 Task: Toggle the badges option in the outline > problems.
Action: Mouse moved to (8, 677)
Screenshot: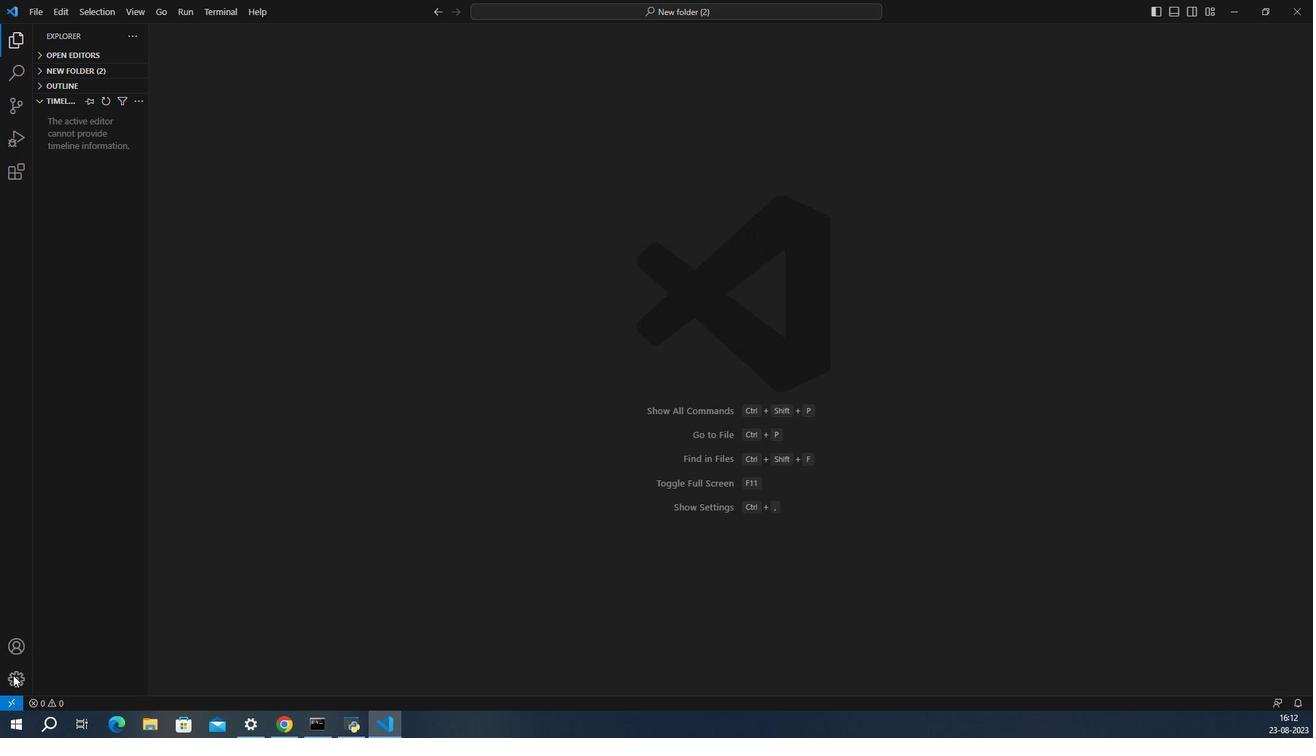 
Action: Mouse pressed left at (8, 677)
Screenshot: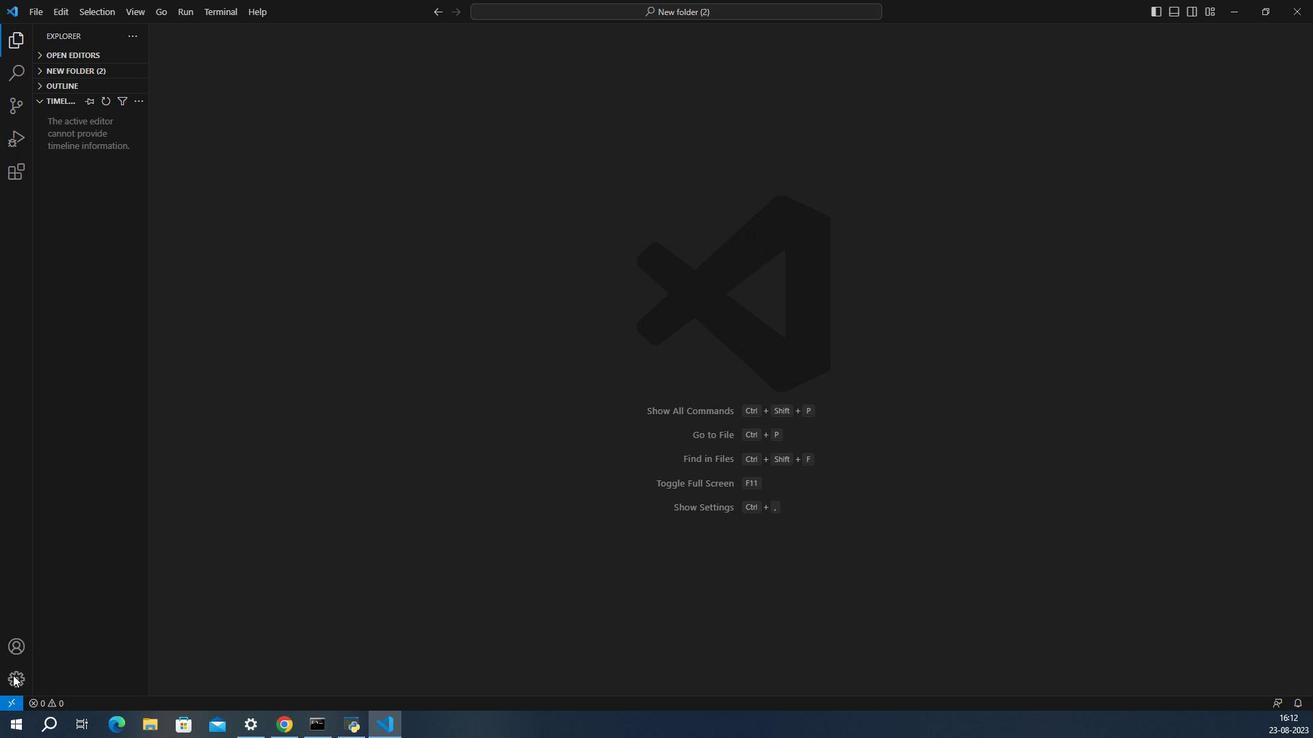 
Action: Mouse moved to (80, 570)
Screenshot: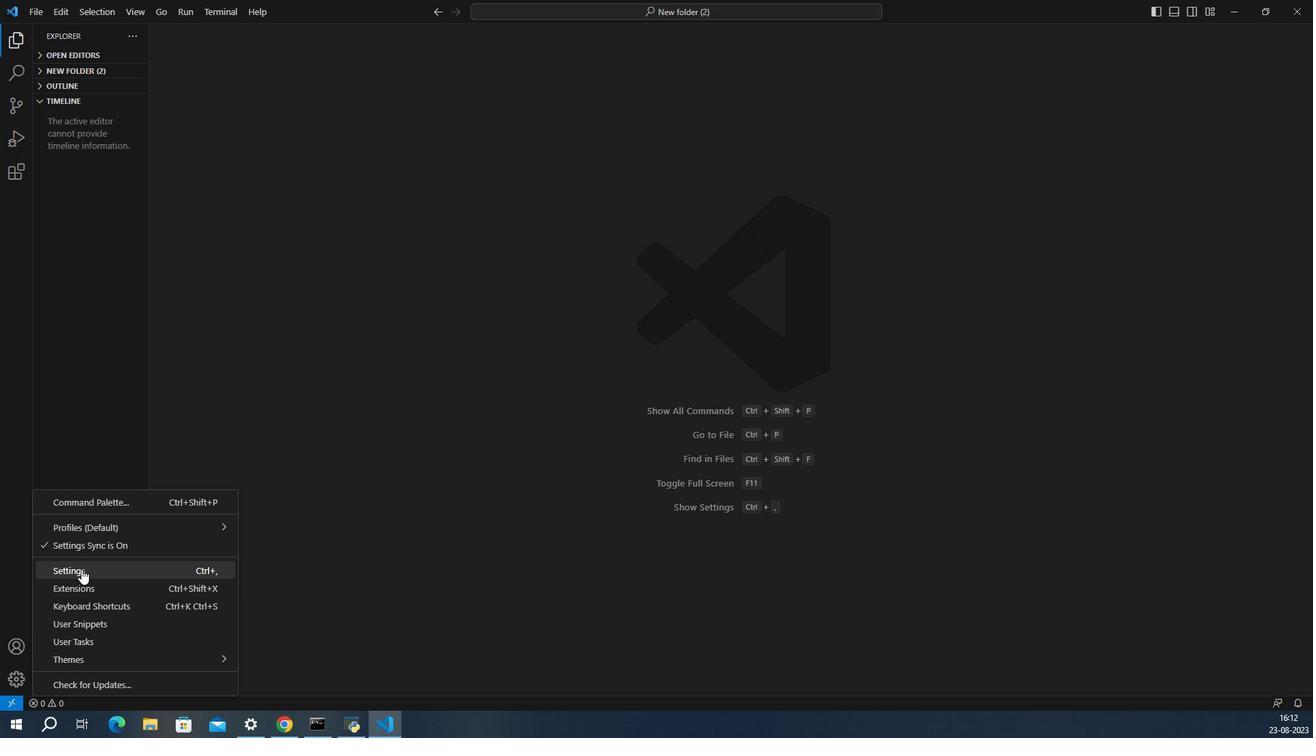 
Action: Mouse pressed left at (80, 570)
Screenshot: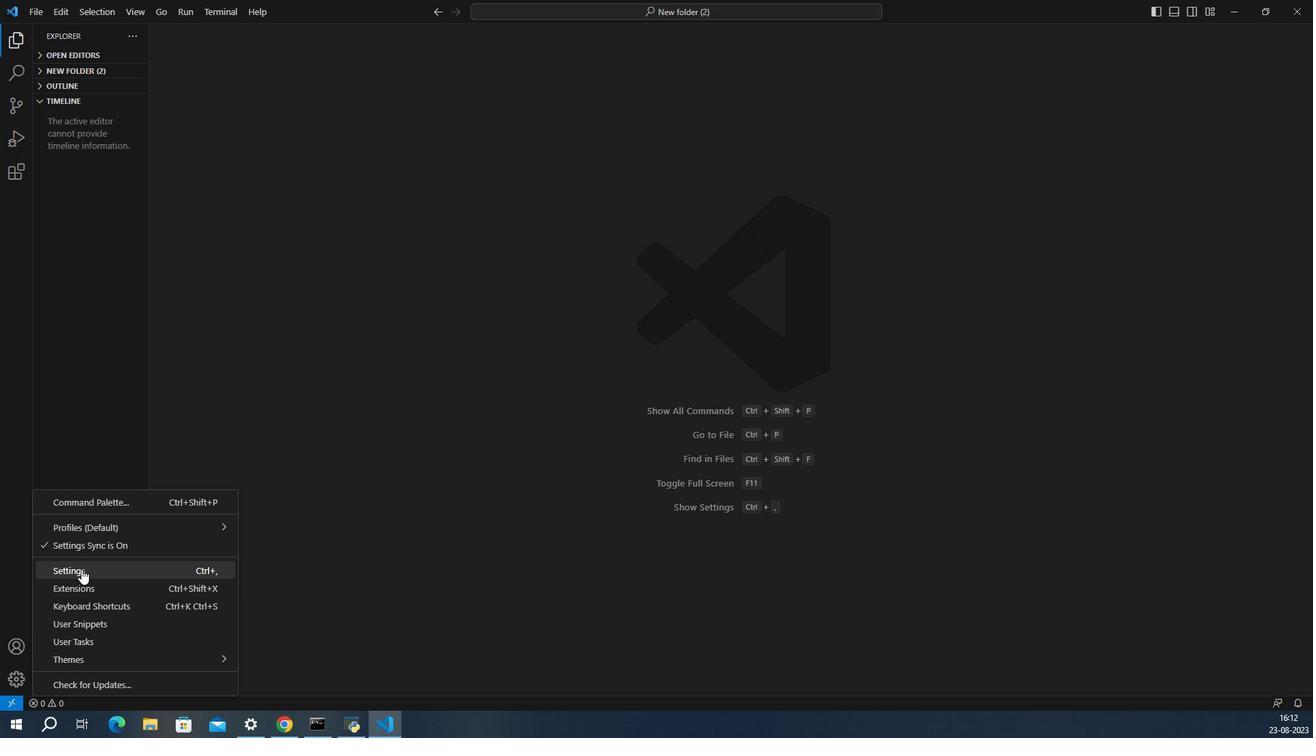 
Action: Mouse moved to (606, 552)
Screenshot: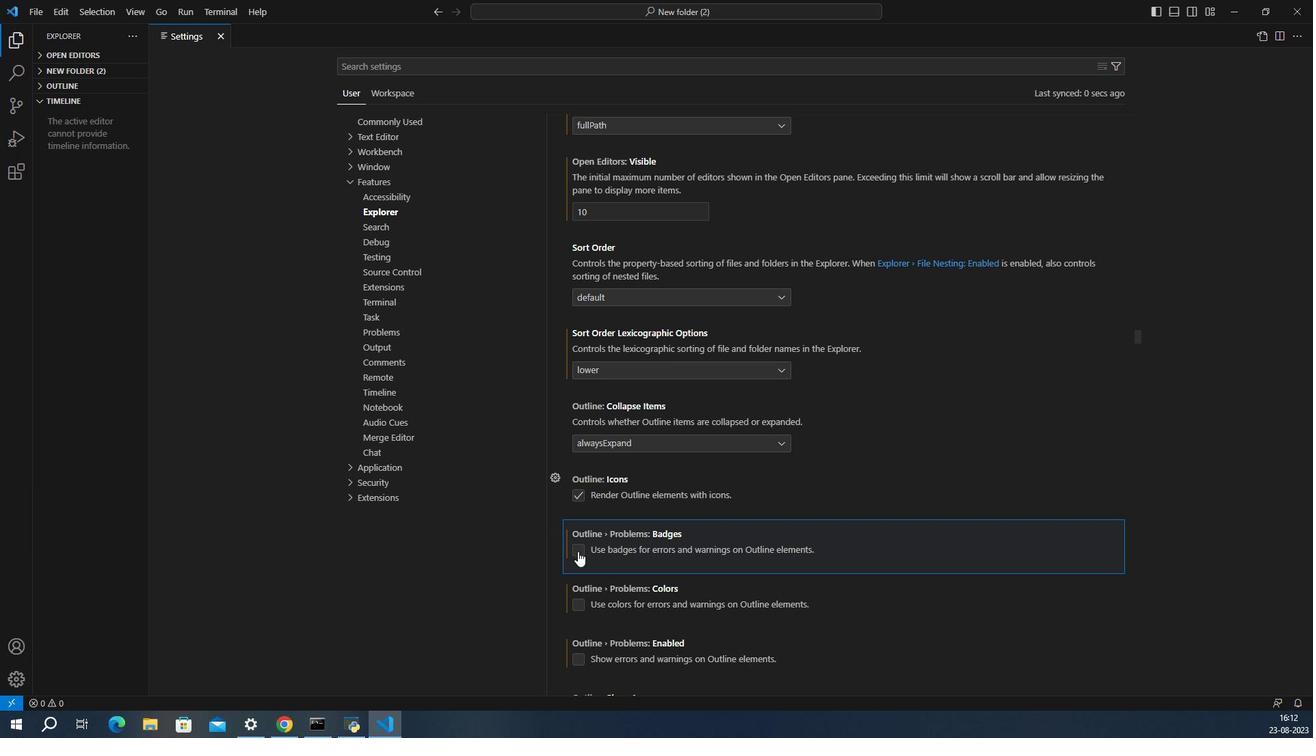 
Action: Mouse pressed left at (606, 552)
Screenshot: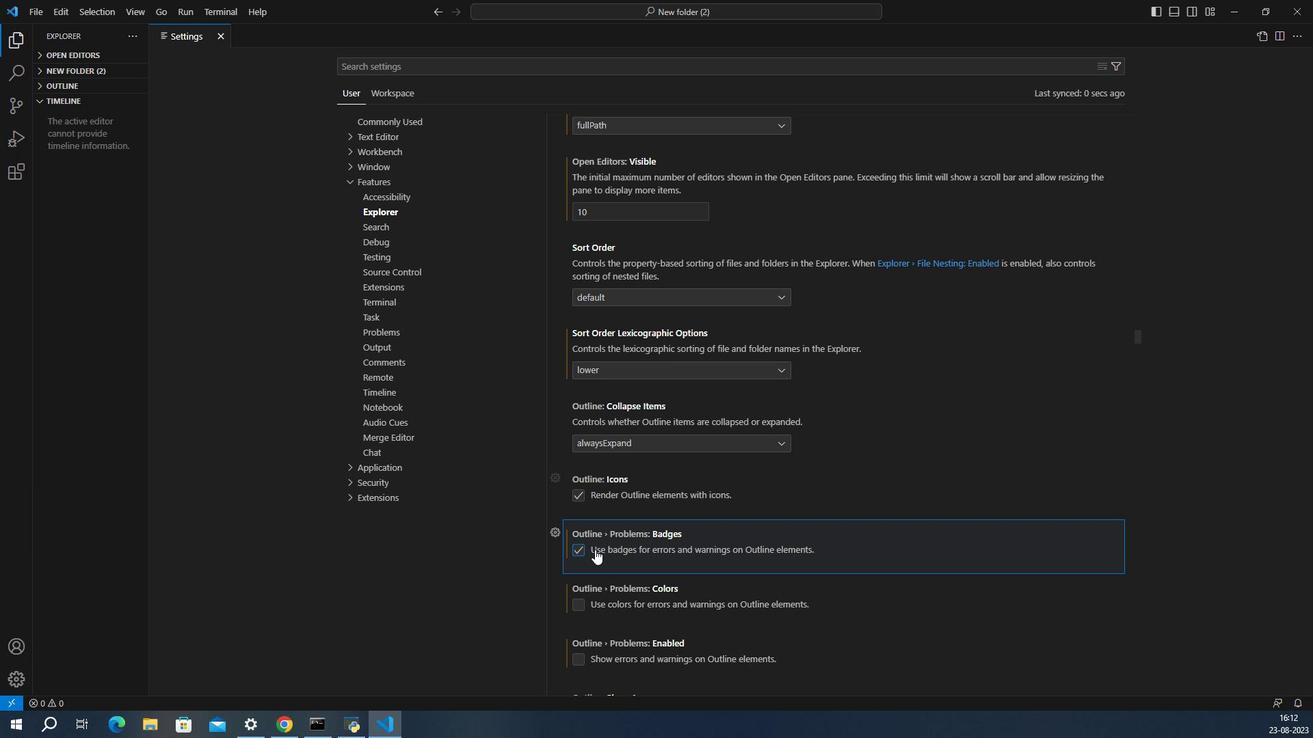 
Action: Mouse moved to (638, 550)
Screenshot: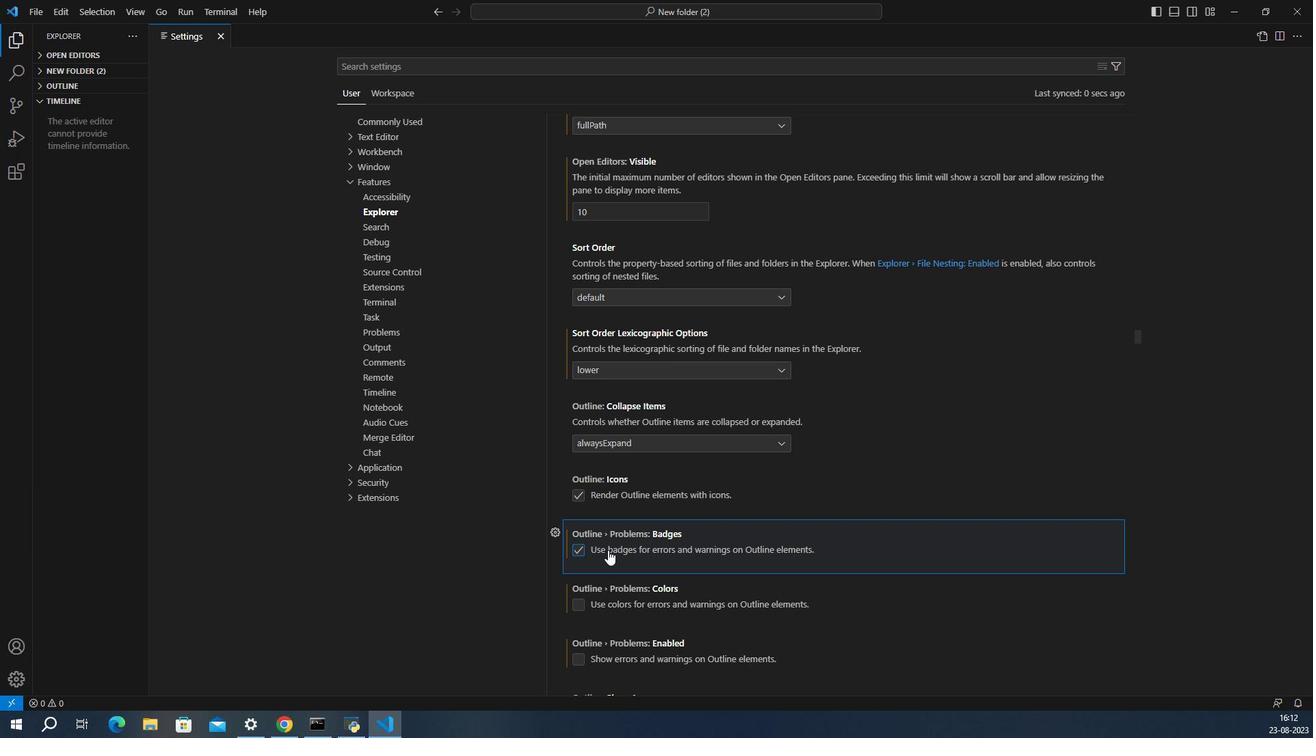 
